 Task: Create a due date automation trigger when advanced on, 2 working days after a card is due add basic assigned only to member @aryan at 11:00 AM.
Action: Mouse moved to (814, 248)
Screenshot: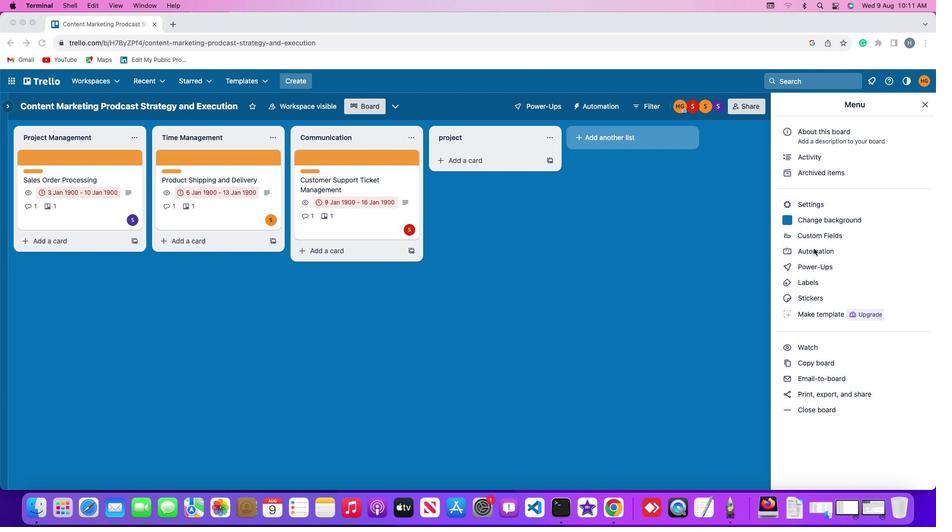 
Action: Mouse pressed left at (814, 248)
Screenshot: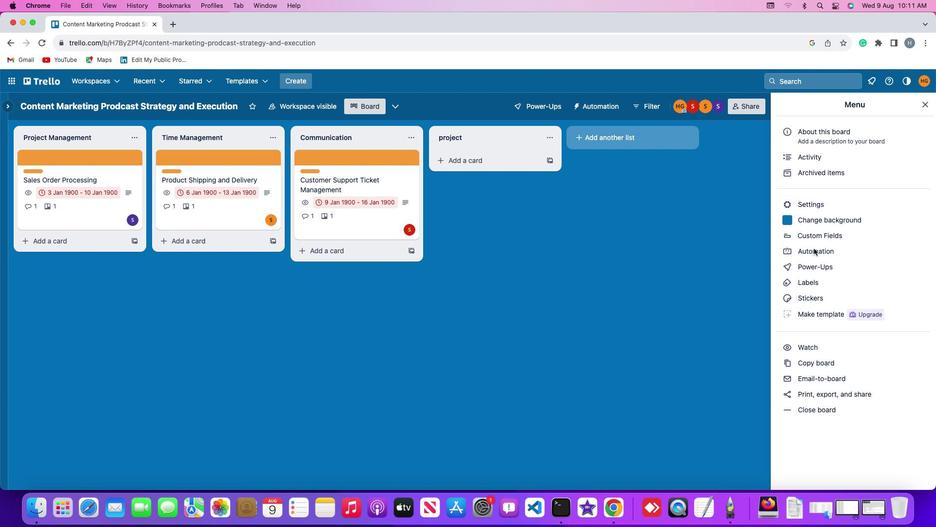 
Action: Mouse pressed left at (814, 248)
Screenshot: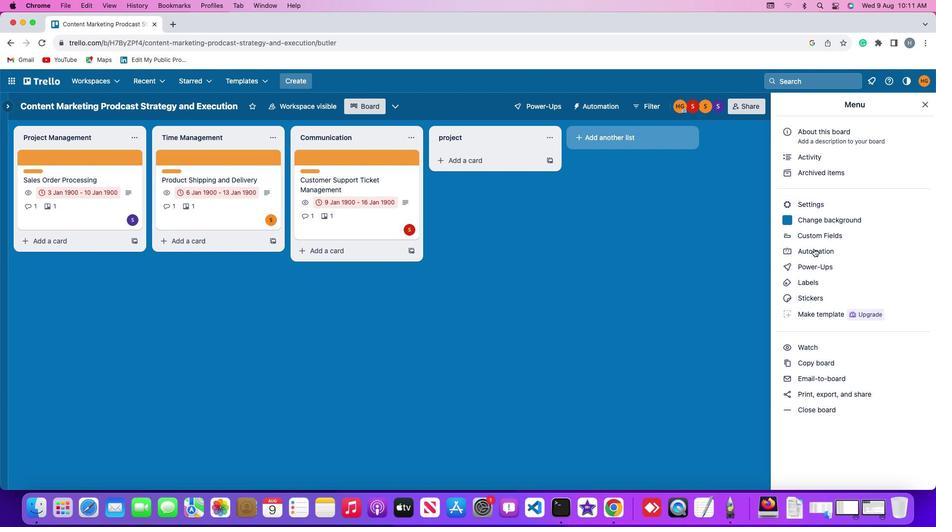 
Action: Mouse moved to (80, 228)
Screenshot: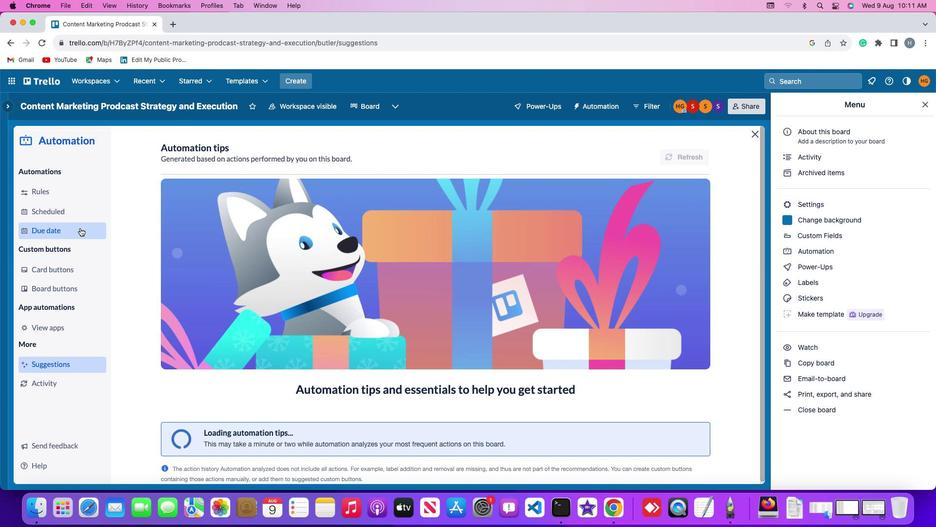 
Action: Mouse pressed left at (80, 228)
Screenshot: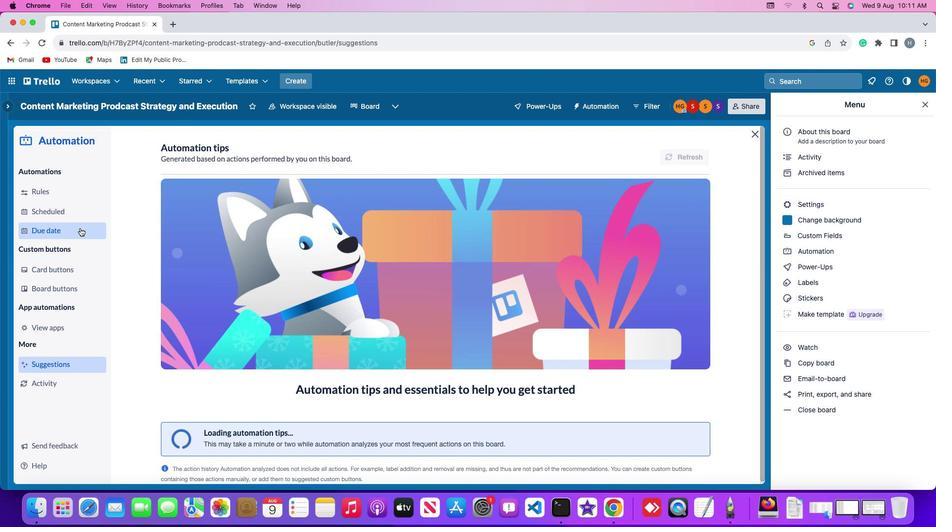 
Action: Mouse moved to (629, 150)
Screenshot: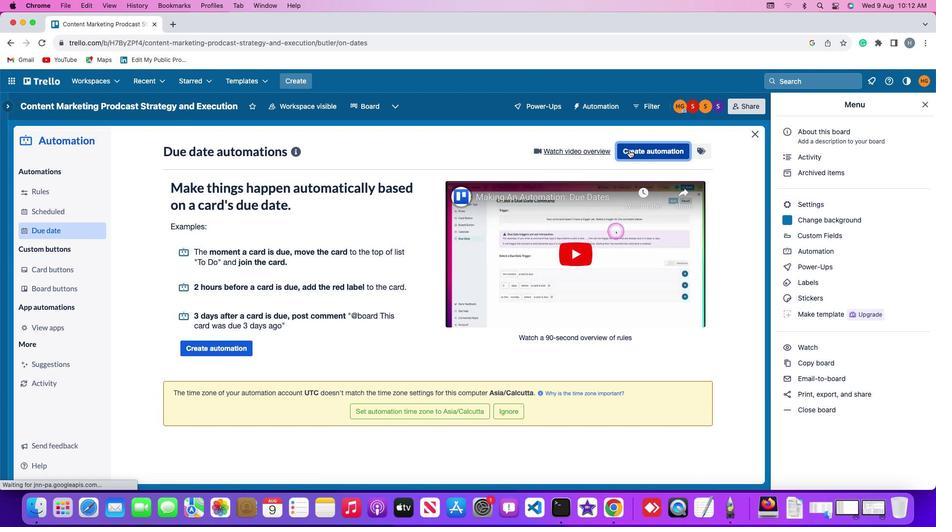 
Action: Mouse pressed left at (629, 150)
Screenshot: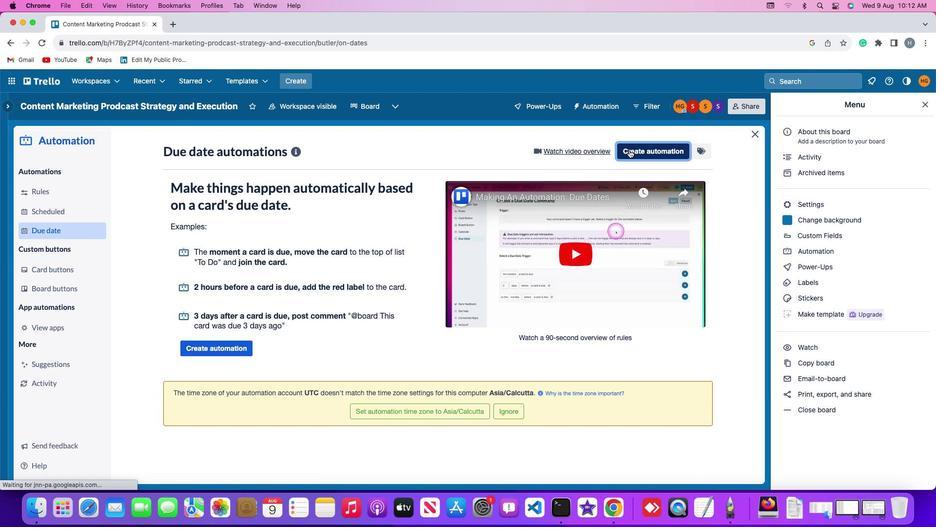 
Action: Mouse moved to (319, 246)
Screenshot: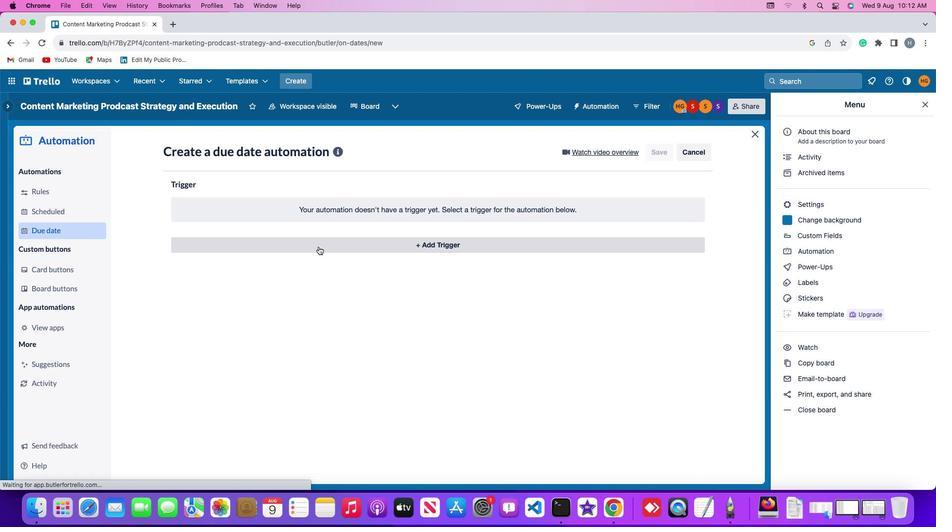 
Action: Mouse pressed left at (319, 246)
Screenshot: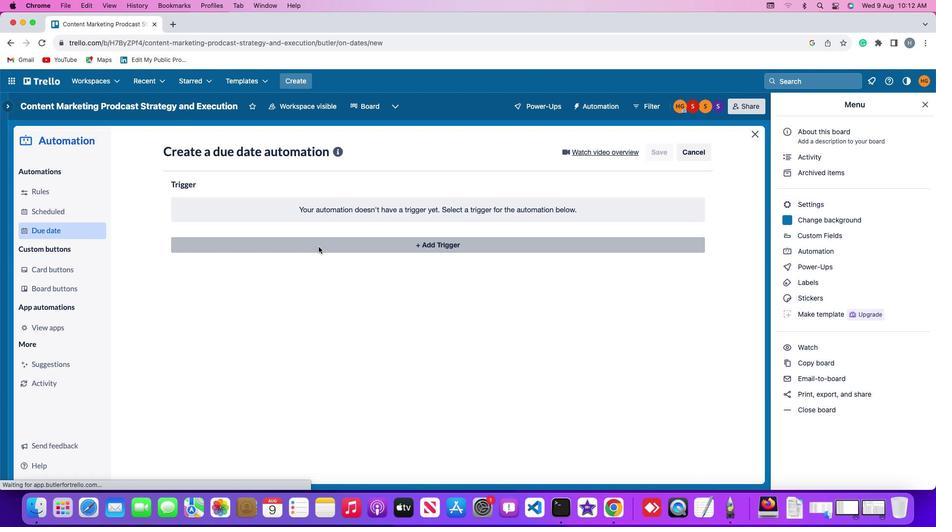 
Action: Mouse moved to (185, 398)
Screenshot: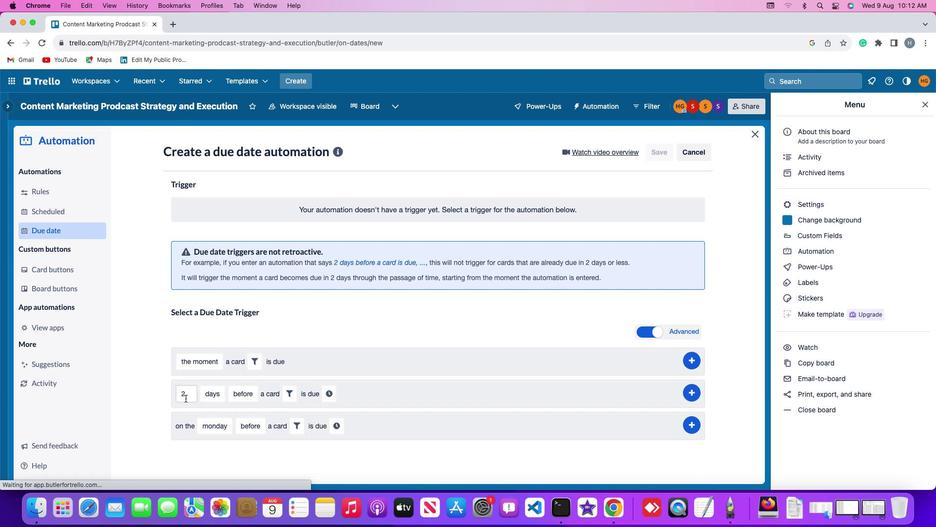 
Action: Mouse pressed left at (185, 398)
Screenshot: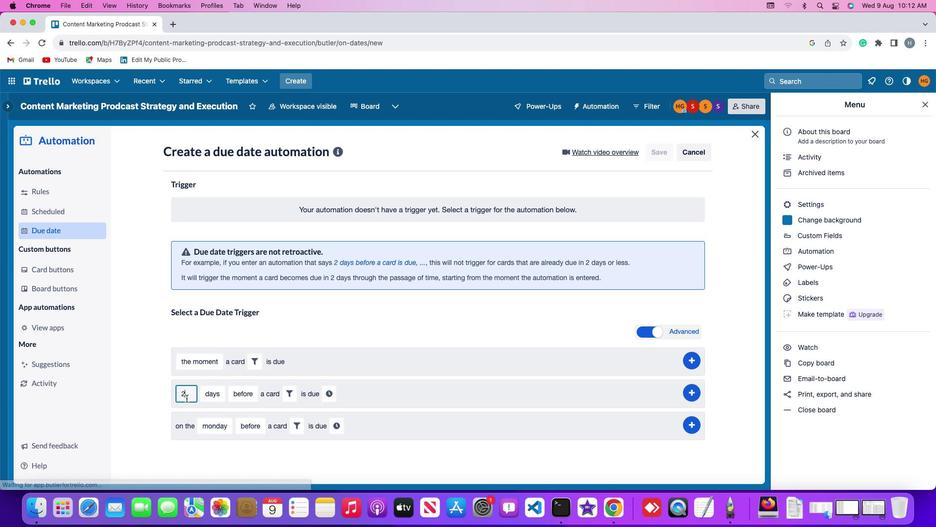
Action: Mouse moved to (187, 397)
Screenshot: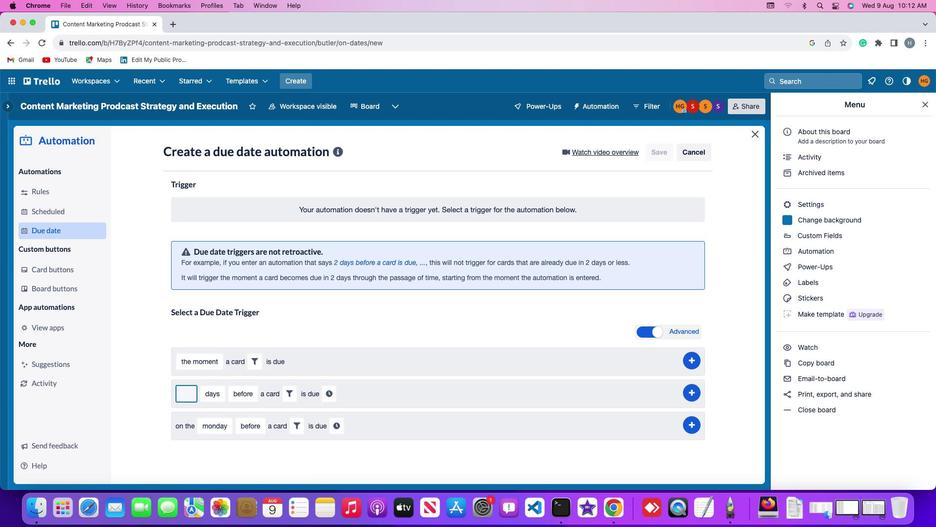 
Action: Key pressed Key.backspace'2'
Screenshot: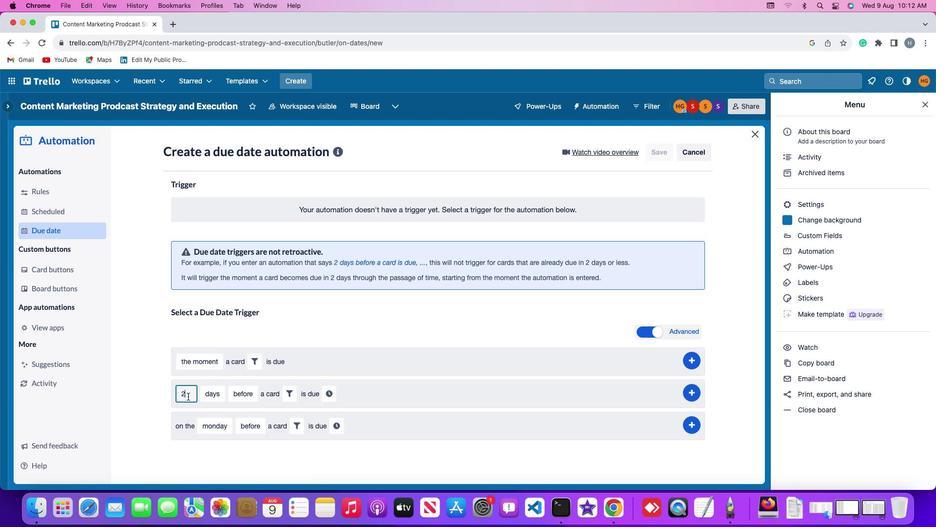 
Action: Mouse moved to (214, 394)
Screenshot: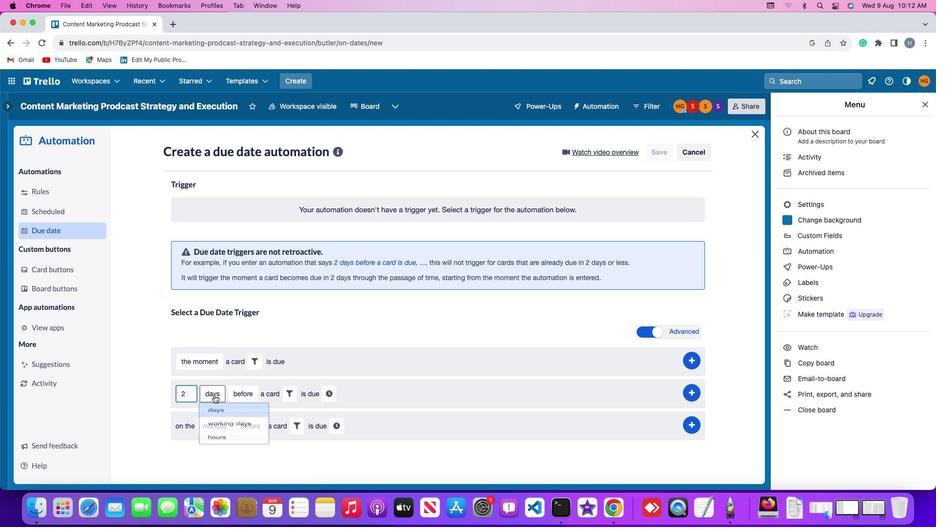 
Action: Mouse pressed left at (214, 394)
Screenshot: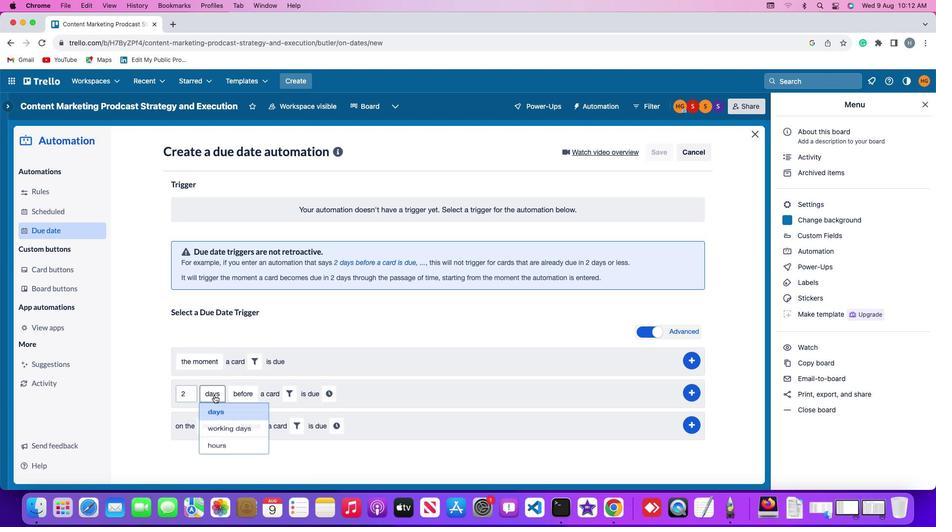 
Action: Mouse moved to (214, 432)
Screenshot: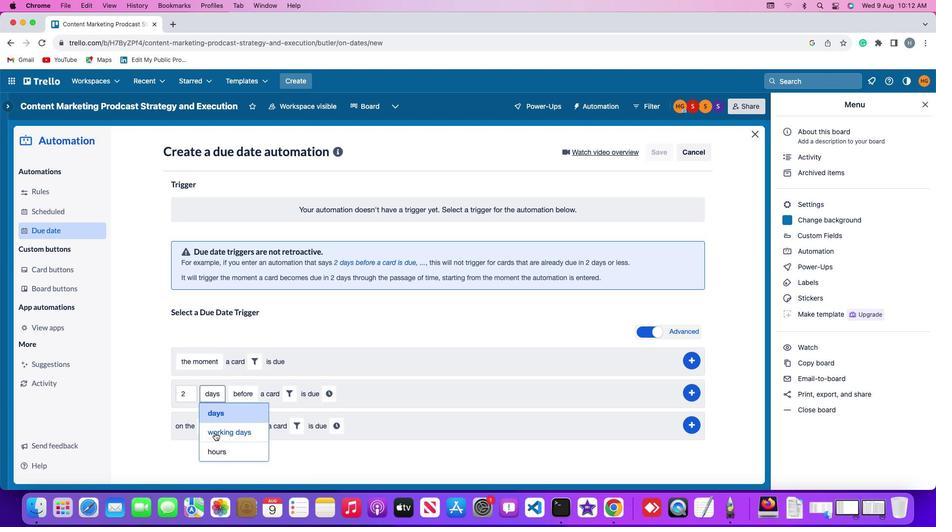 
Action: Mouse pressed left at (214, 432)
Screenshot: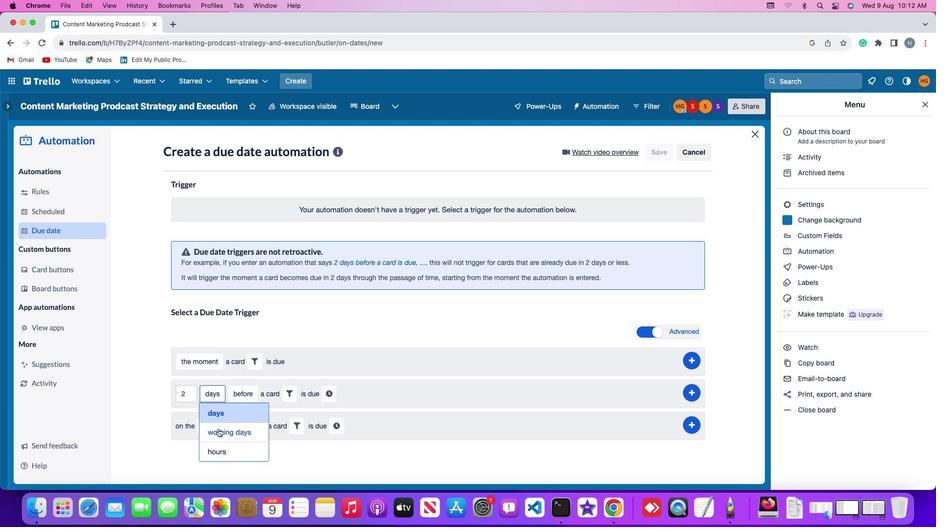 
Action: Mouse moved to (265, 396)
Screenshot: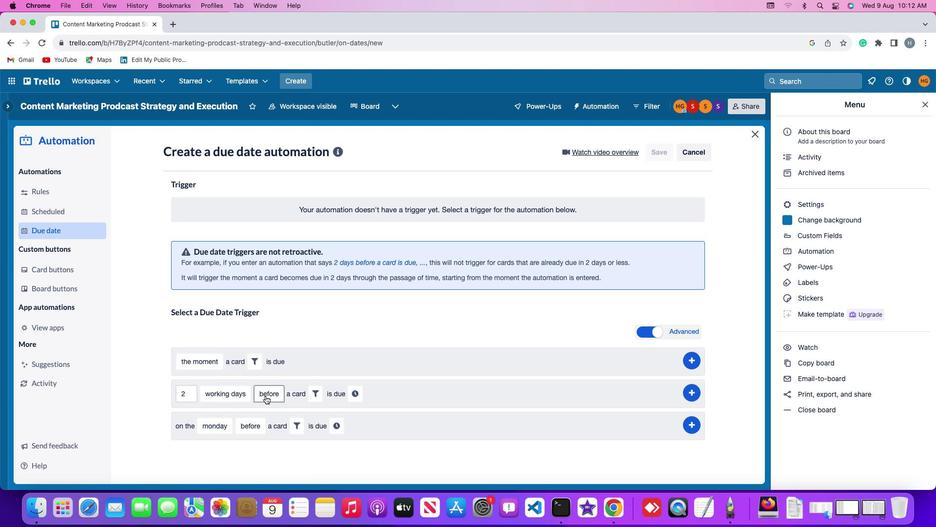 
Action: Mouse pressed left at (265, 396)
Screenshot: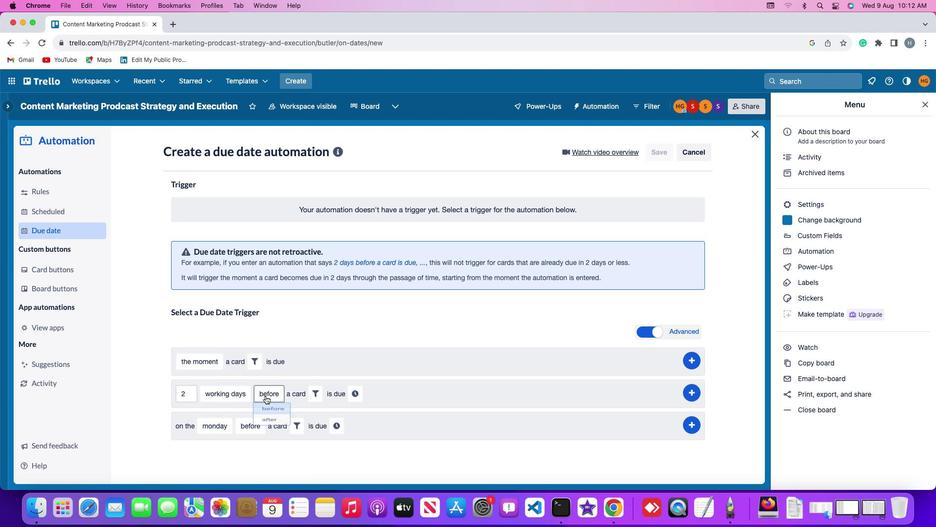 
Action: Mouse moved to (267, 436)
Screenshot: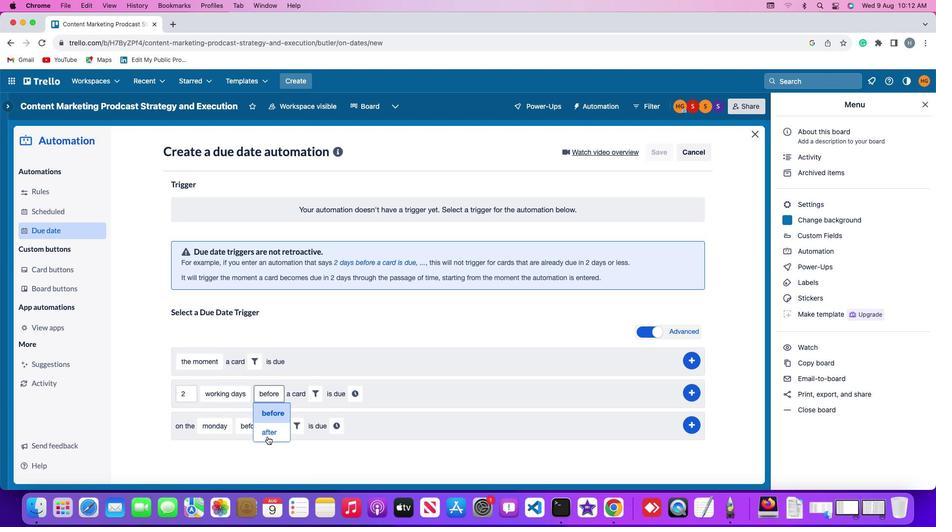 
Action: Mouse pressed left at (267, 436)
Screenshot: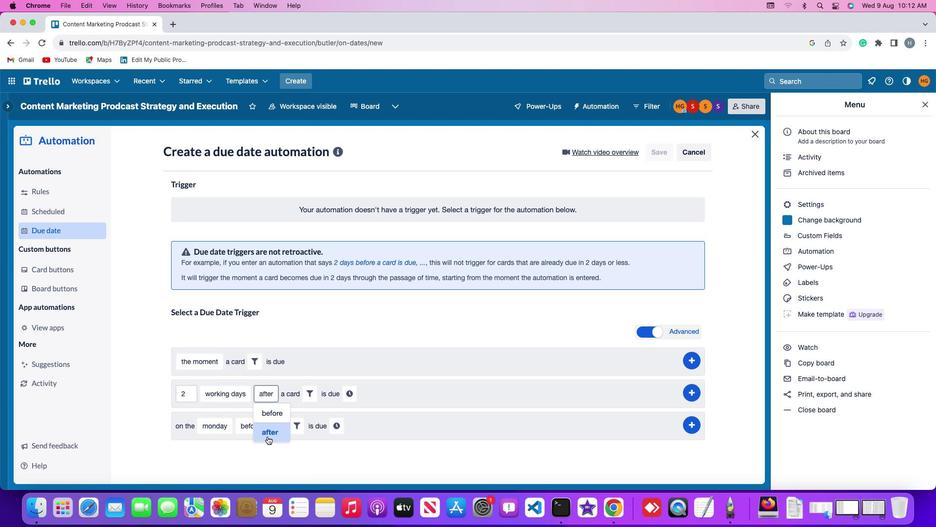 
Action: Mouse moved to (309, 394)
Screenshot: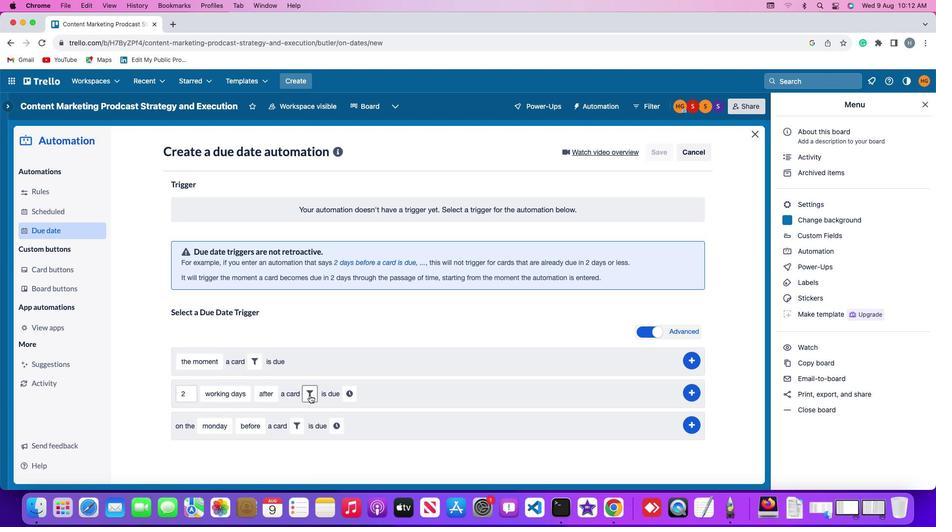 
Action: Mouse pressed left at (309, 394)
Screenshot: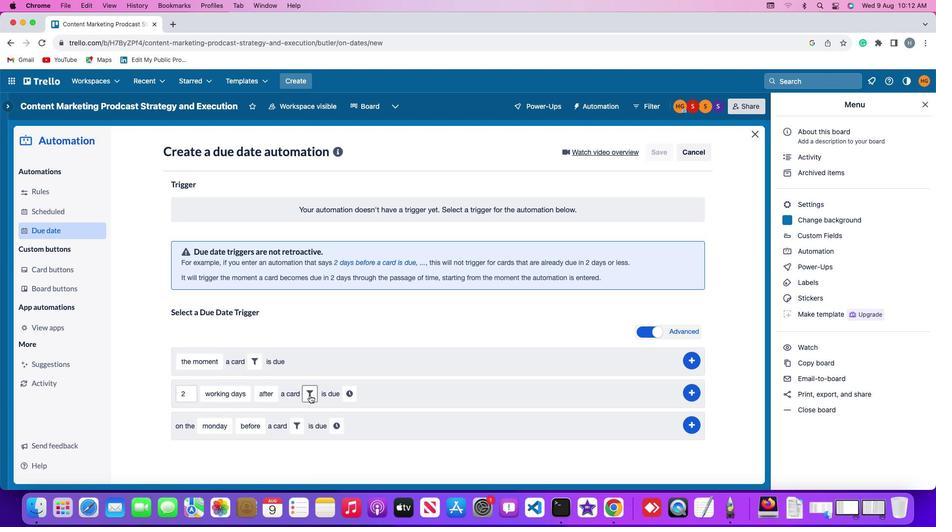 
Action: Mouse moved to (290, 454)
Screenshot: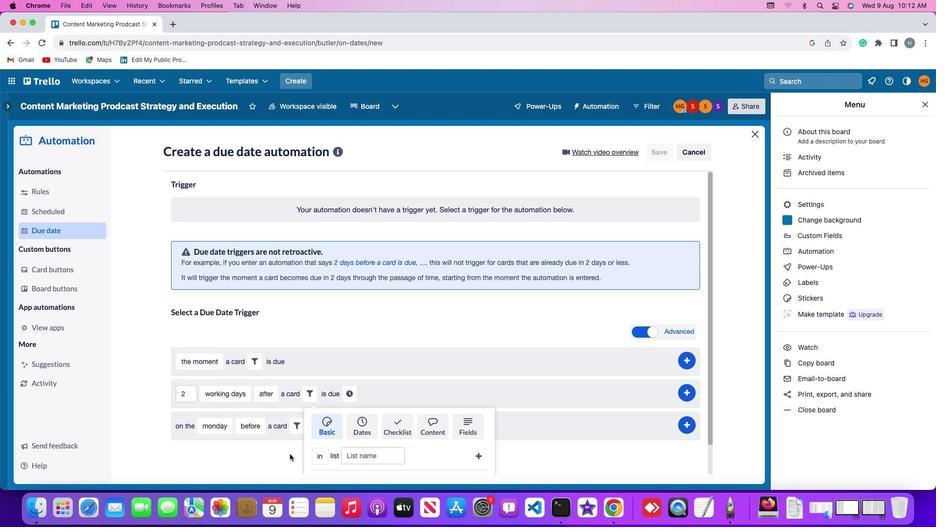 
Action: Mouse scrolled (290, 454) with delta (0, 0)
Screenshot: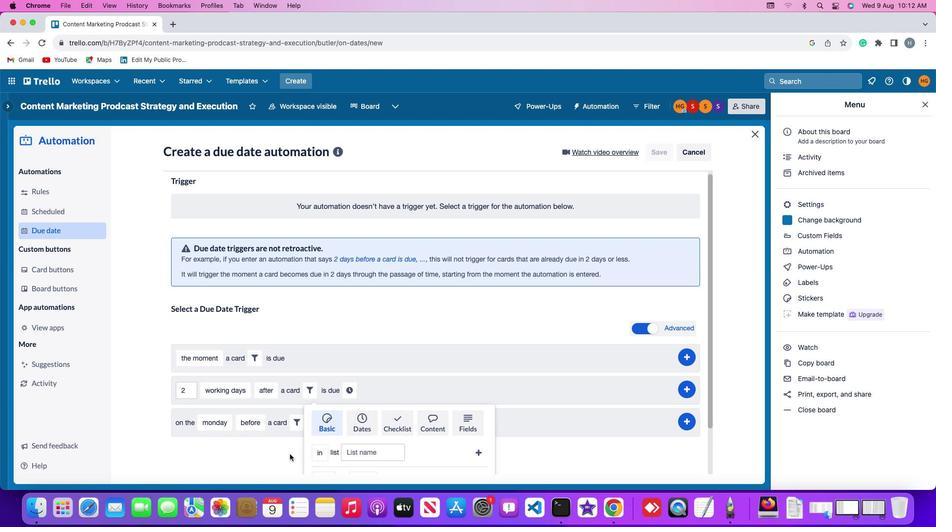 
Action: Mouse scrolled (290, 454) with delta (0, 0)
Screenshot: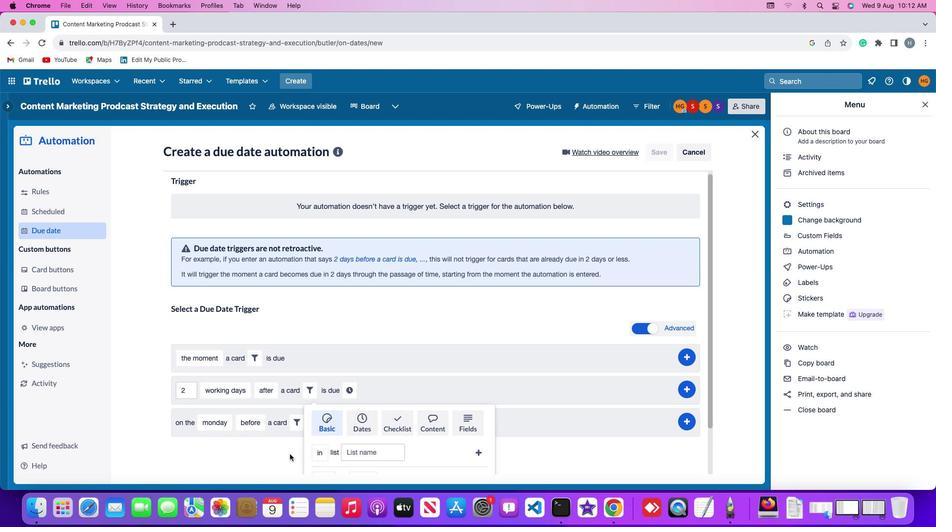 
Action: Mouse scrolled (290, 454) with delta (0, -1)
Screenshot: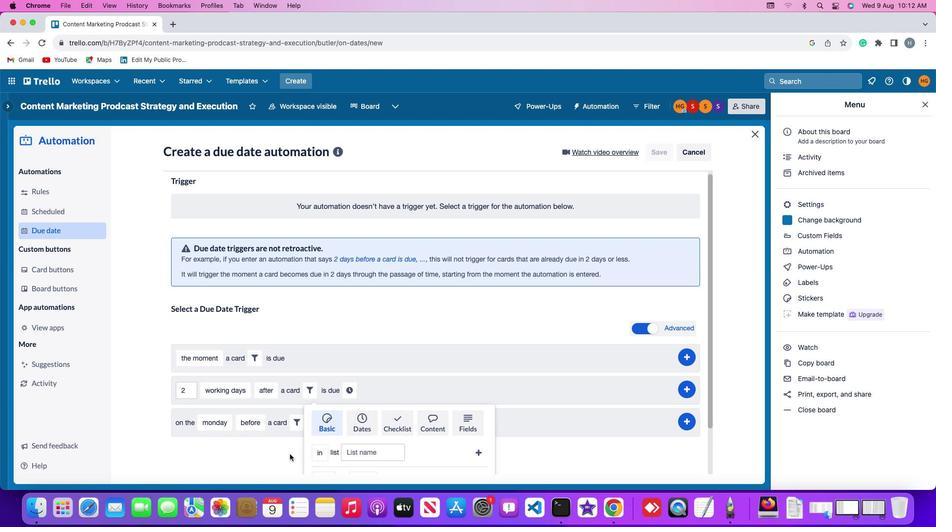 
Action: Mouse scrolled (290, 454) with delta (0, -2)
Screenshot: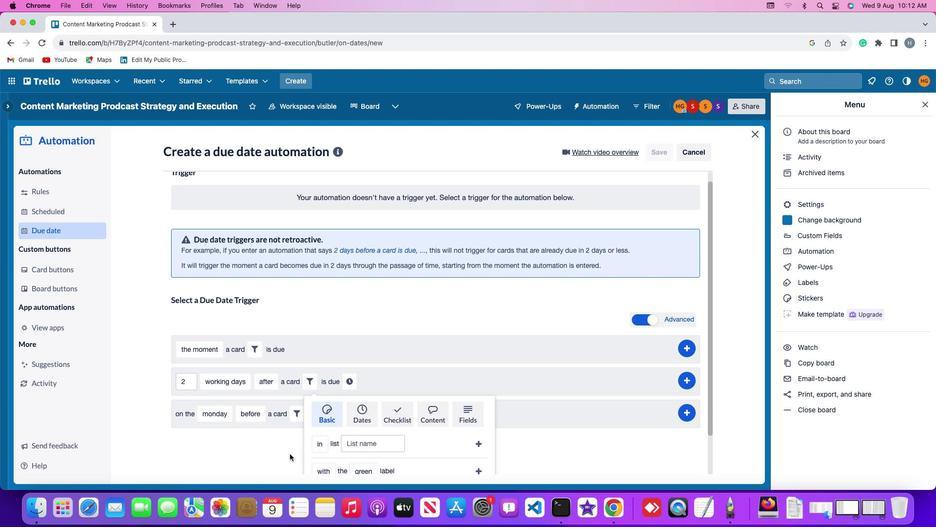 
Action: Mouse scrolled (290, 454) with delta (0, -2)
Screenshot: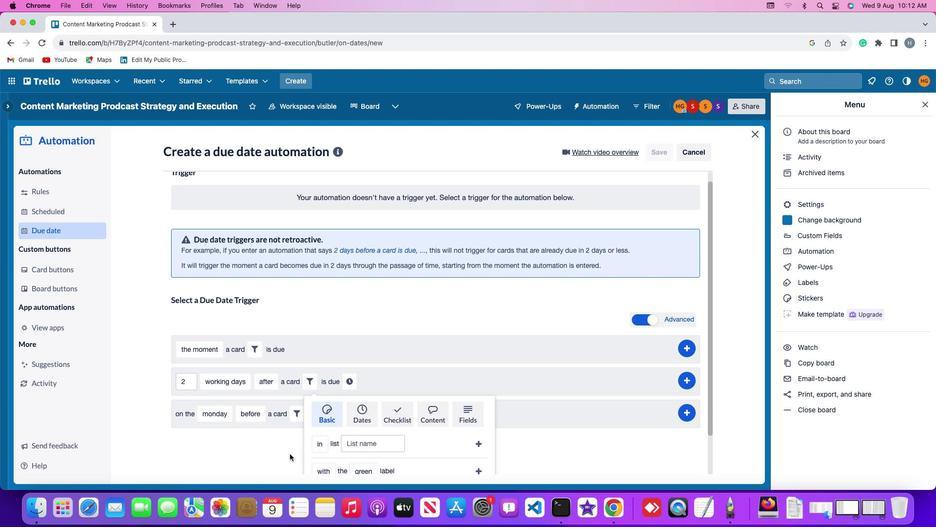 
Action: Mouse scrolled (290, 454) with delta (0, -3)
Screenshot: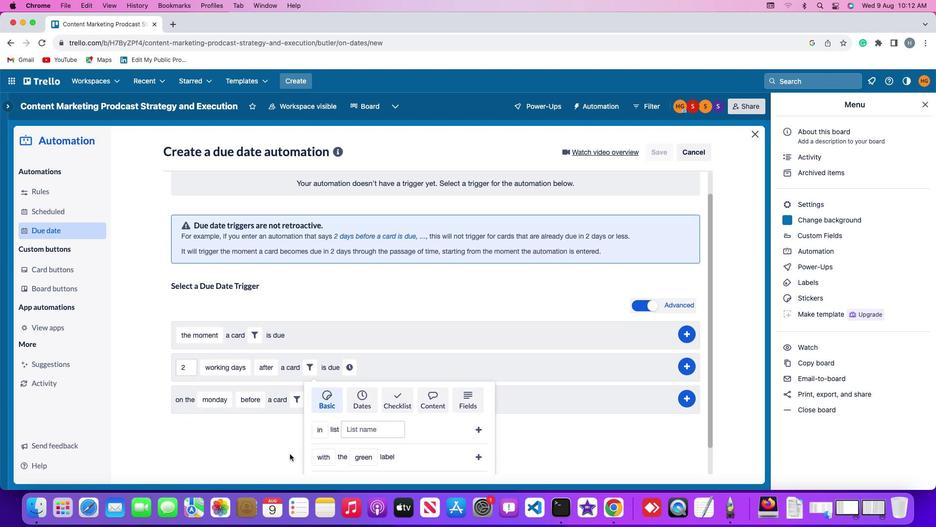 
Action: Mouse moved to (333, 451)
Screenshot: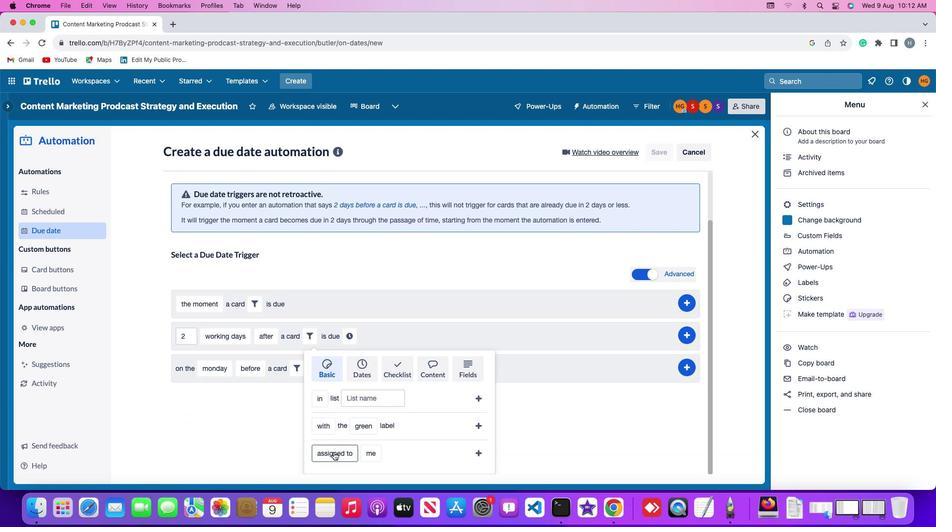 
Action: Mouse pressed left at (333, 451)
Screenshot: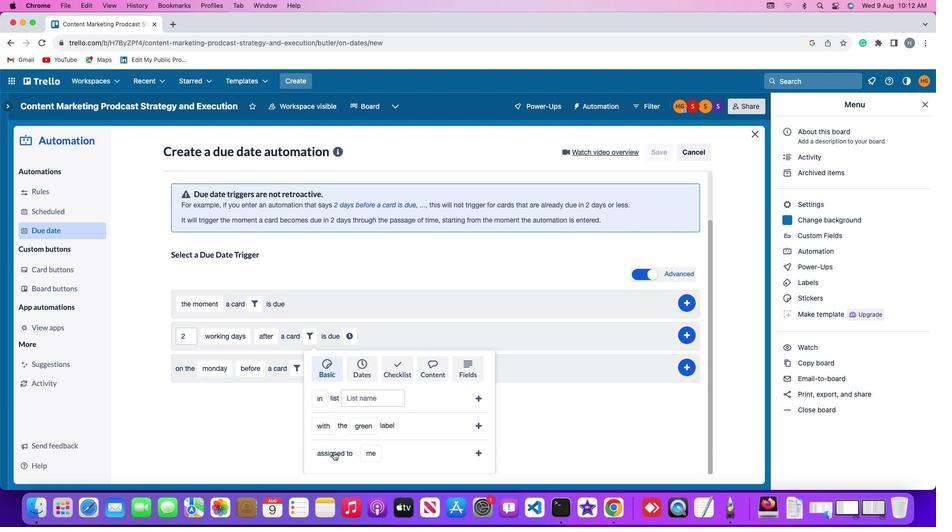
Action: Mouse moved to (347, 410)
Screenshot: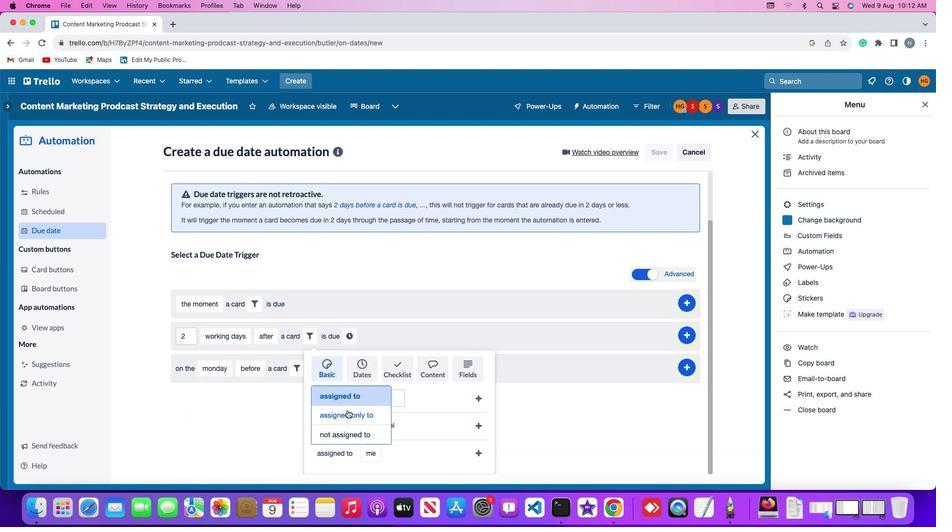 
Action: Mouse pressed left at (347, 410)
Screenshot: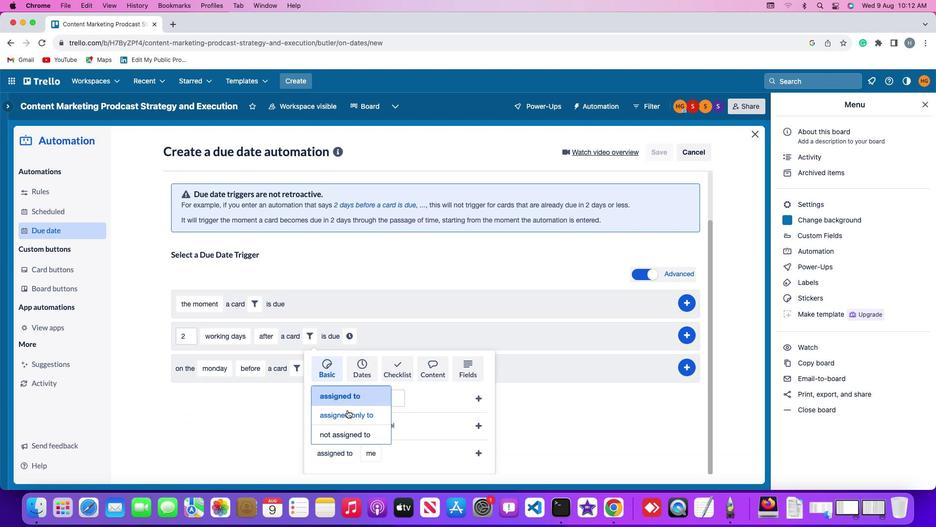 
Action: Mouse moved to (385, 452)
Screenshot: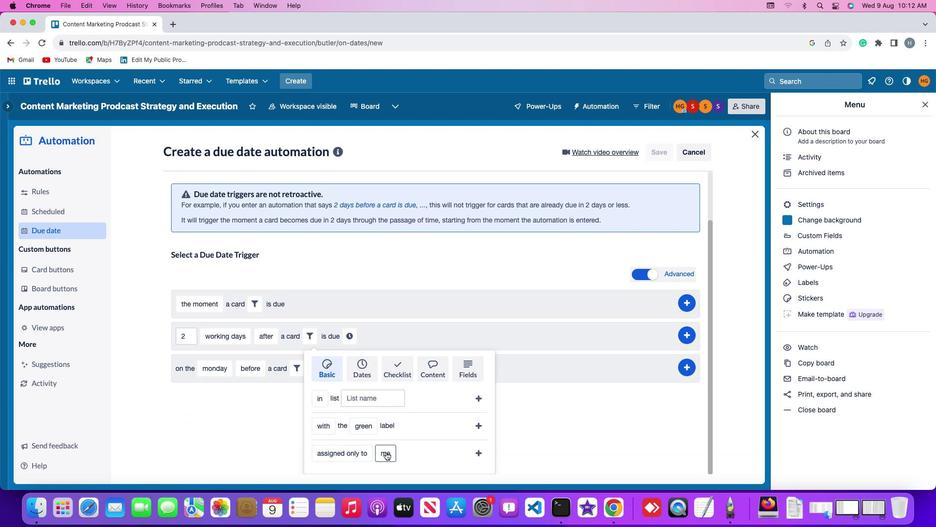 
Action: Mouse pressed left at (385, 452)
Screenshot: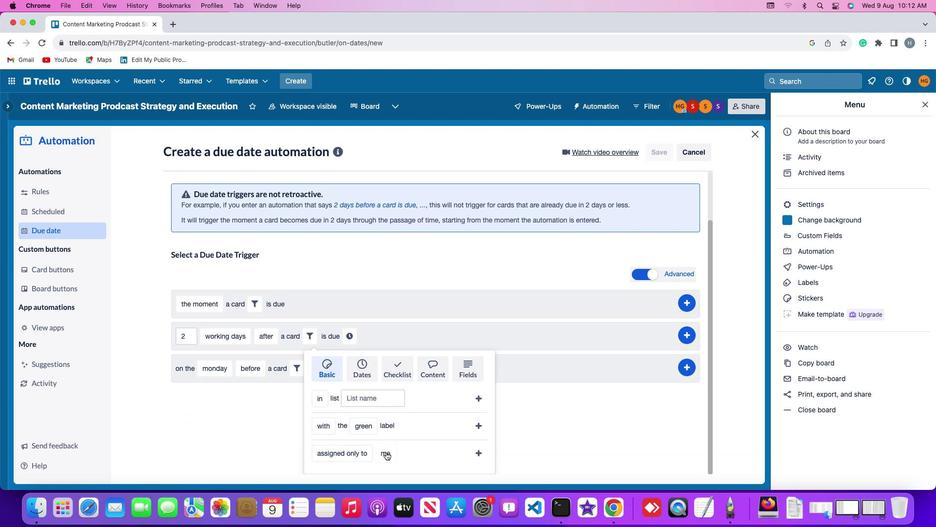
Action: Mouse moved to (396, 432)
Screenshot: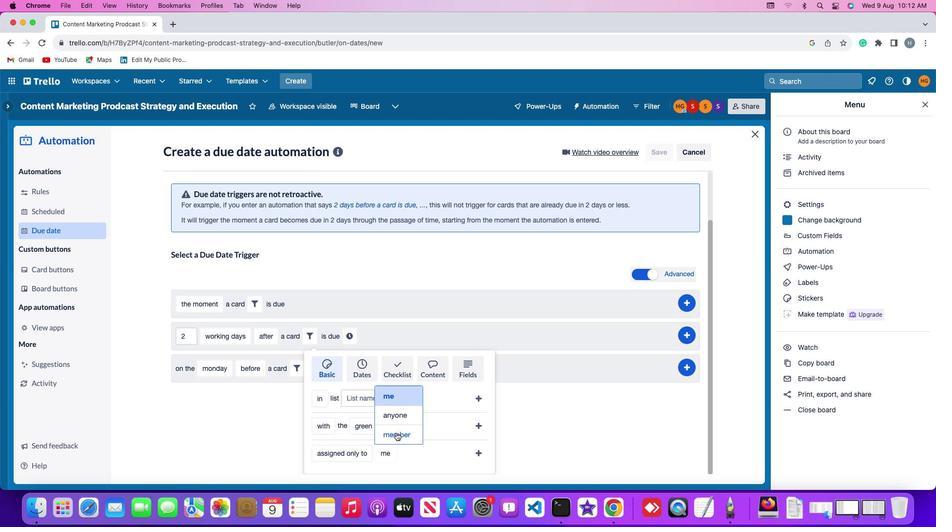 
Action: Mouse pressed left at (396, 432)
Screenshot: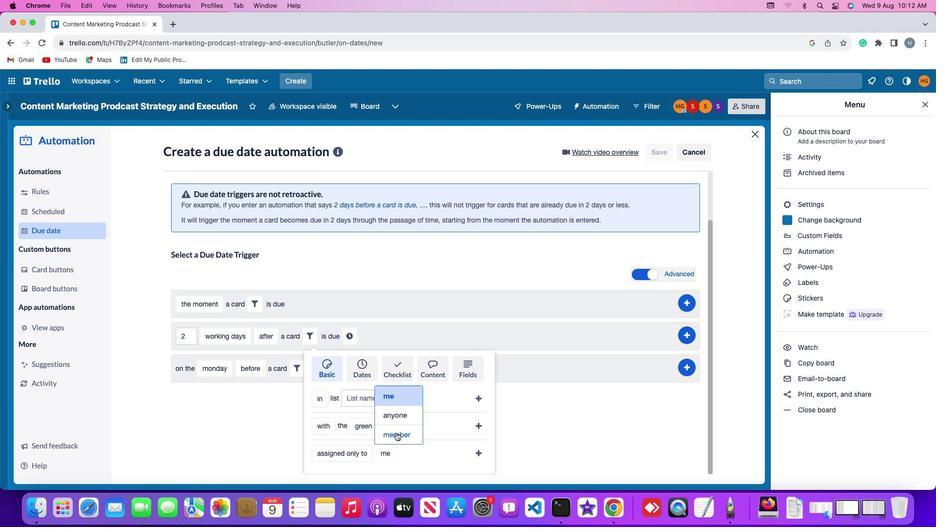 
Action: Mouse moved to (437, 451)
Screenshot: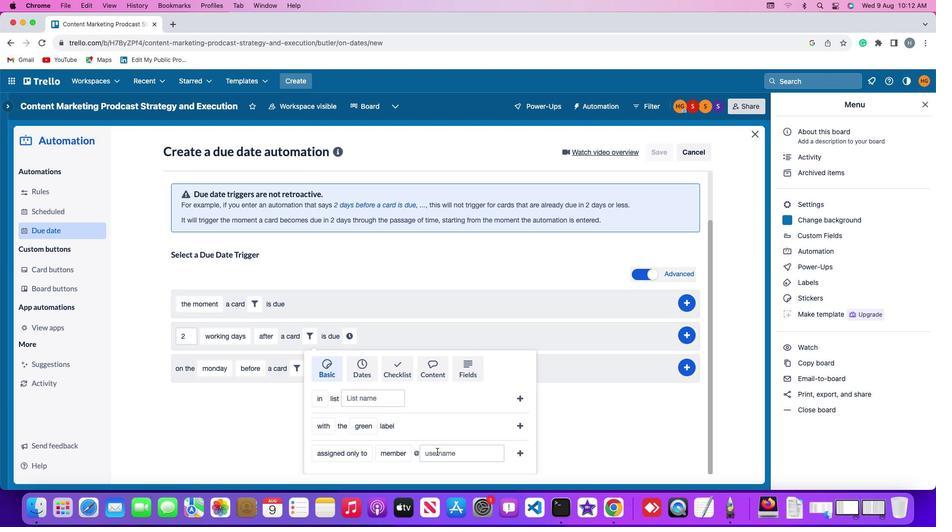 
Action: Mouse pressed left at (437, 451)
Screenshot: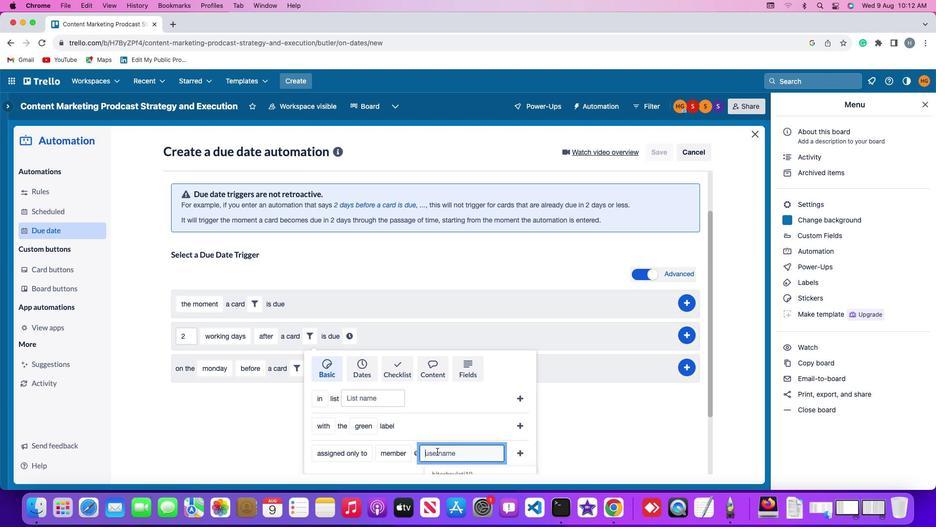 
Action: Mouse moved to (437, 451)
Screenshot: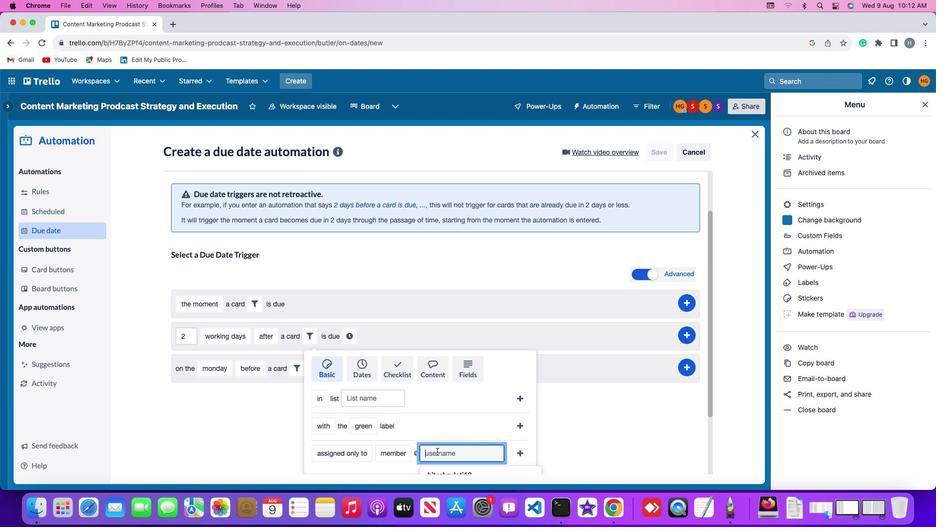 
Action: Key pressed 'a''r''y''a''n'
Screenshot: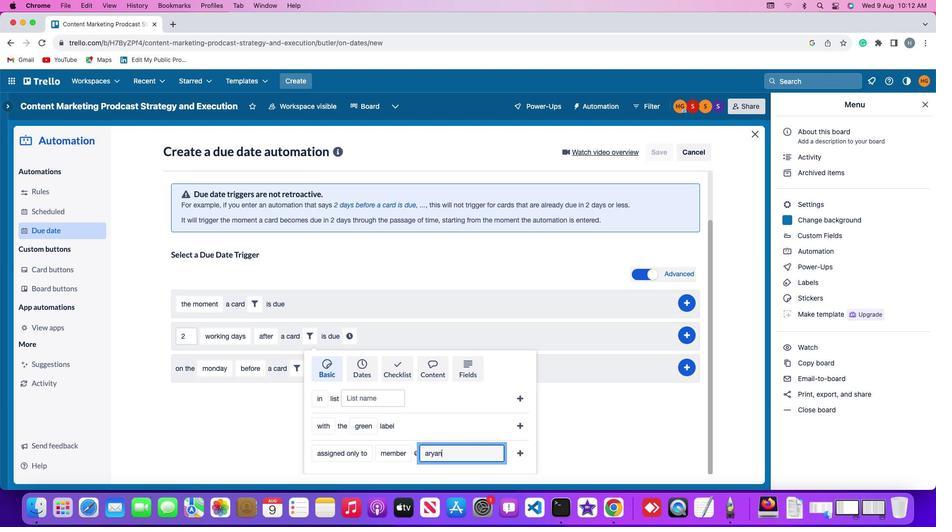 
Action: Mouse moved to (524, 453)
Screenshot: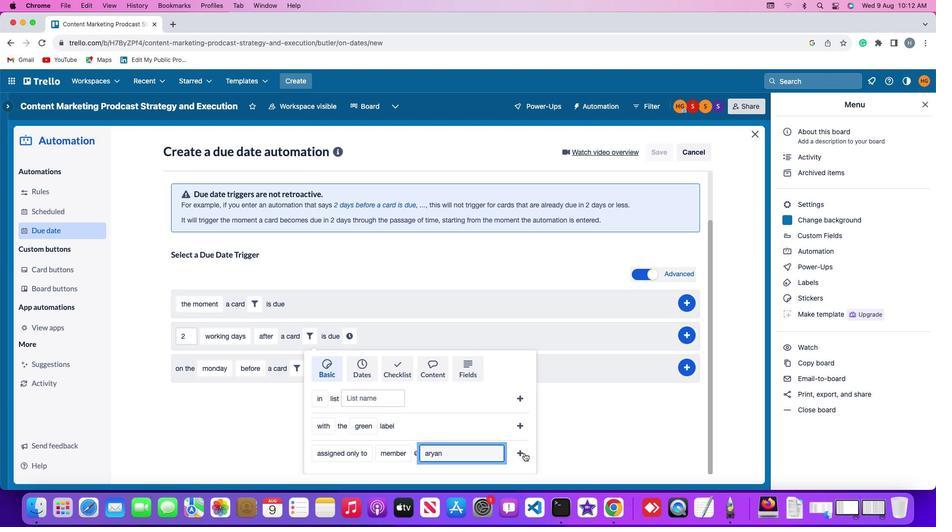
Action: Mouse pressed left at (524, 453)
Screenshot: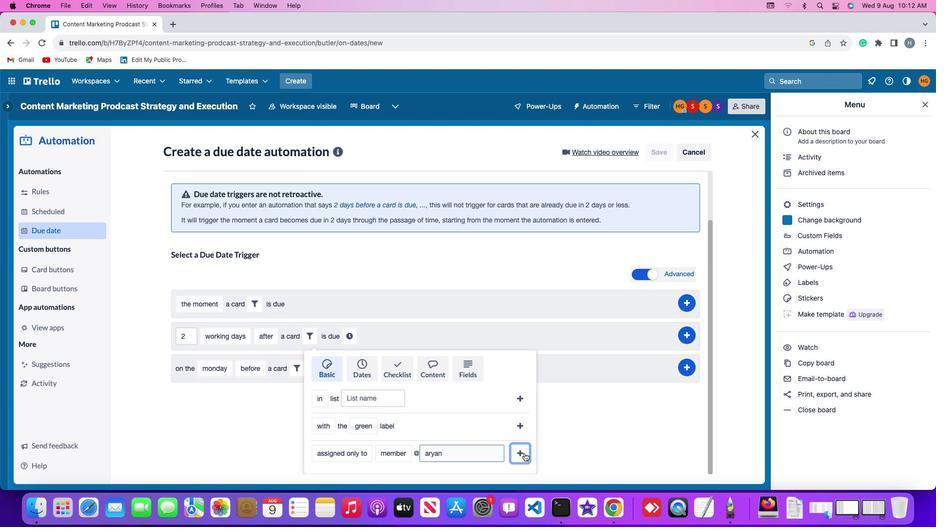 
Action: Mouse moved to (478, 387)
Screenshot: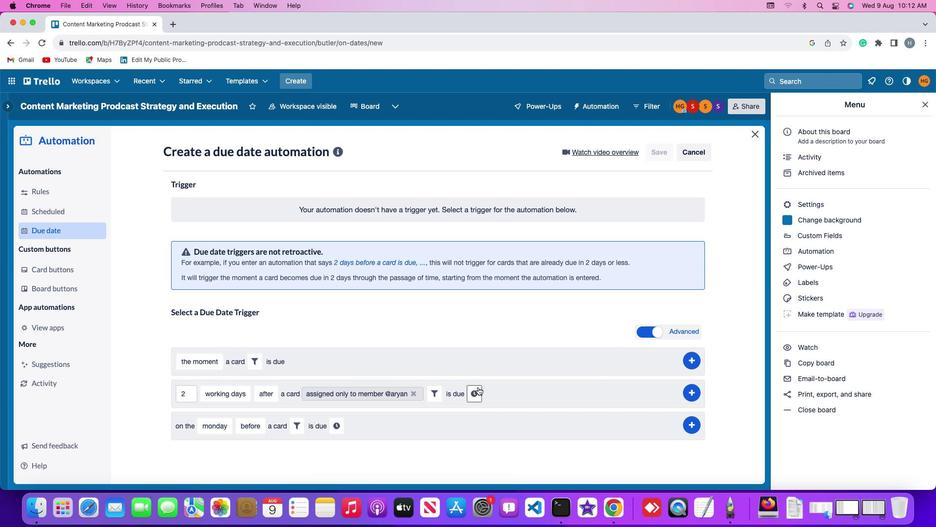 
Action: Mouse pressed left at (478, 387)
Screenshot: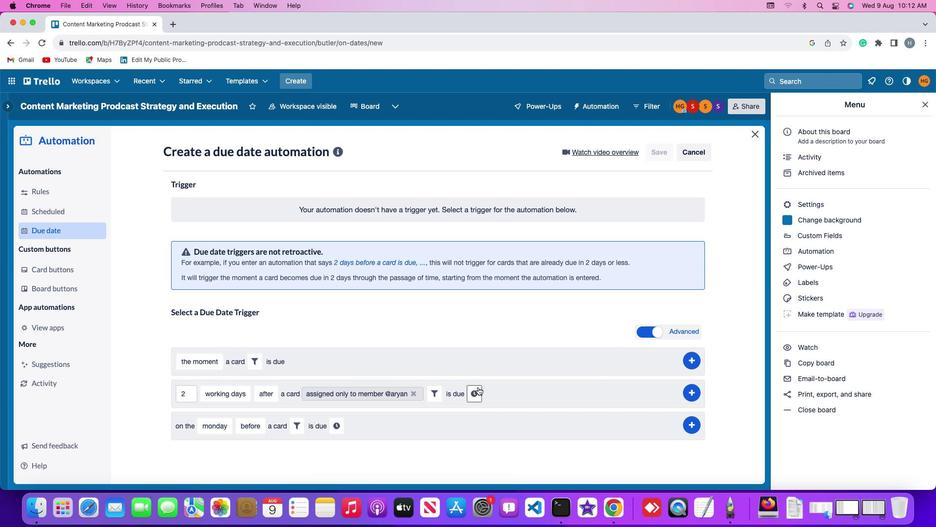 
Action: Mouse moved to (496, 394)
Screenshot: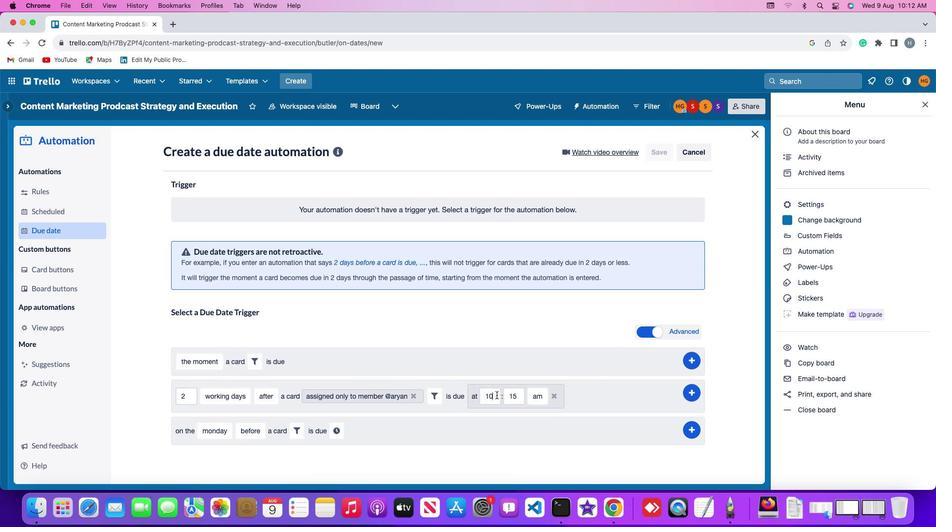 
Action: Mouse pressed left at (496, 394)
Screenshot: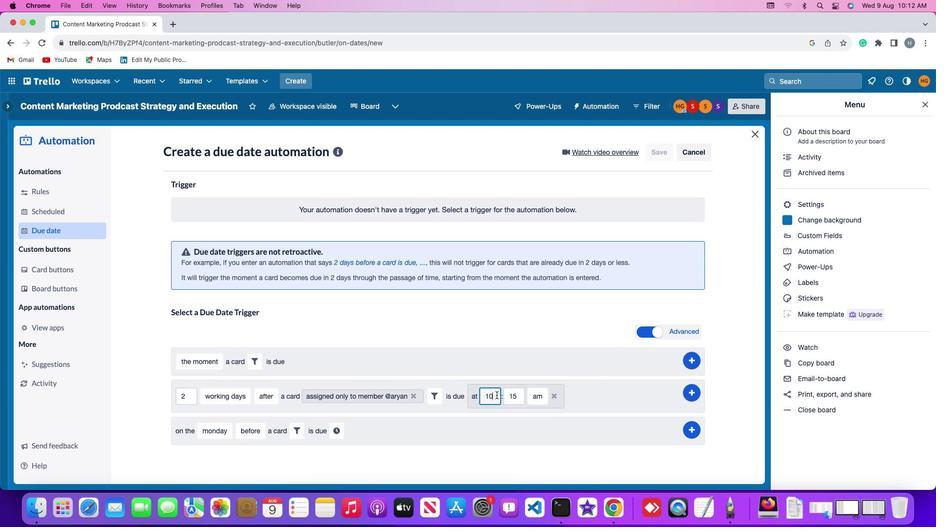 
Action: Mouse moved to (497, 394)
Screenshot: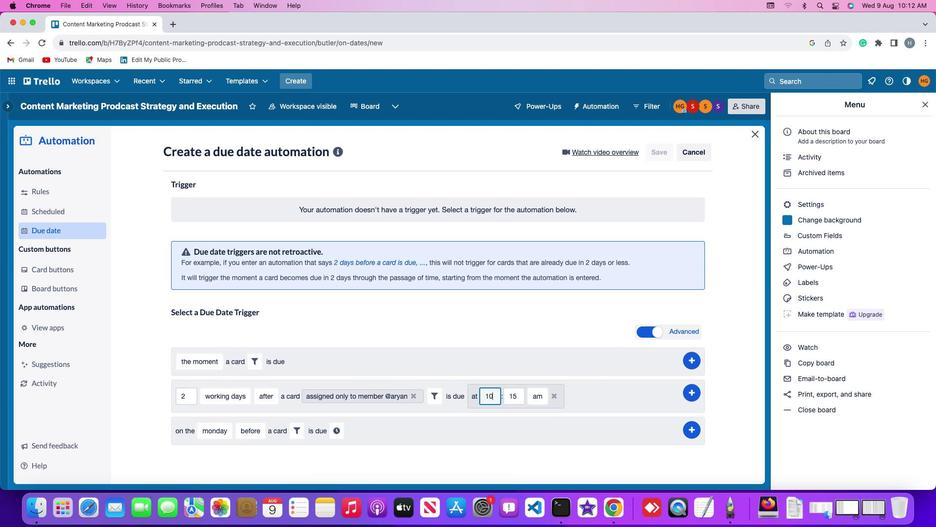 
Action: Key pressed Key.backspaceKey.backspace
Screenshot: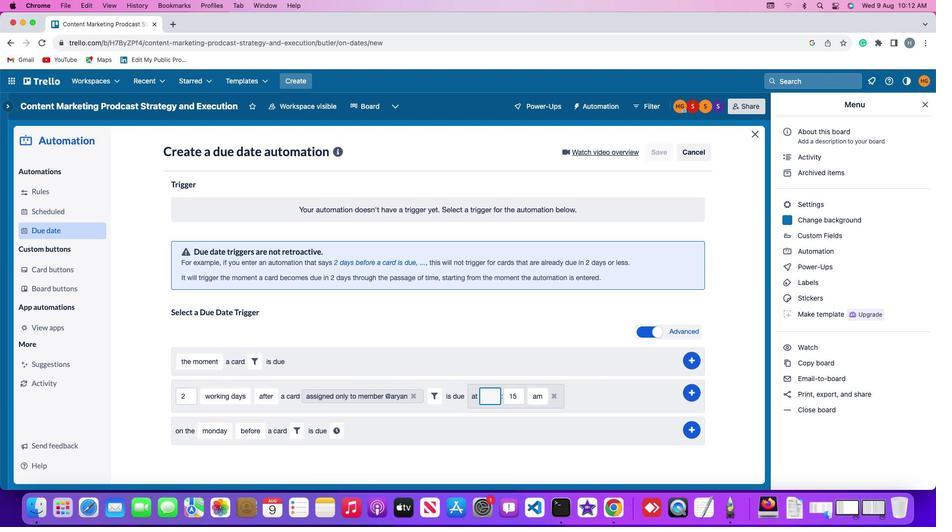 
Action: Mouse moved to (497, 394)
Screenshot: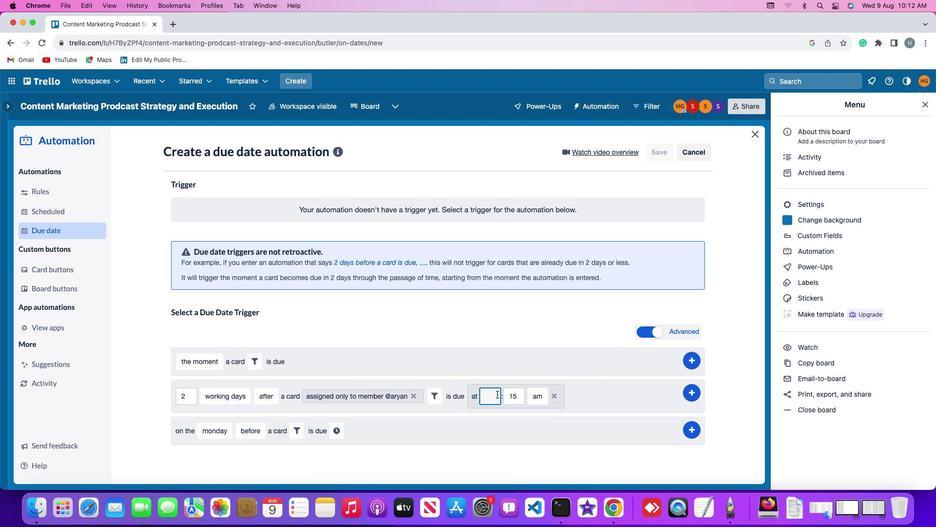 
Action: Key pressed '1''1'
Screenshot: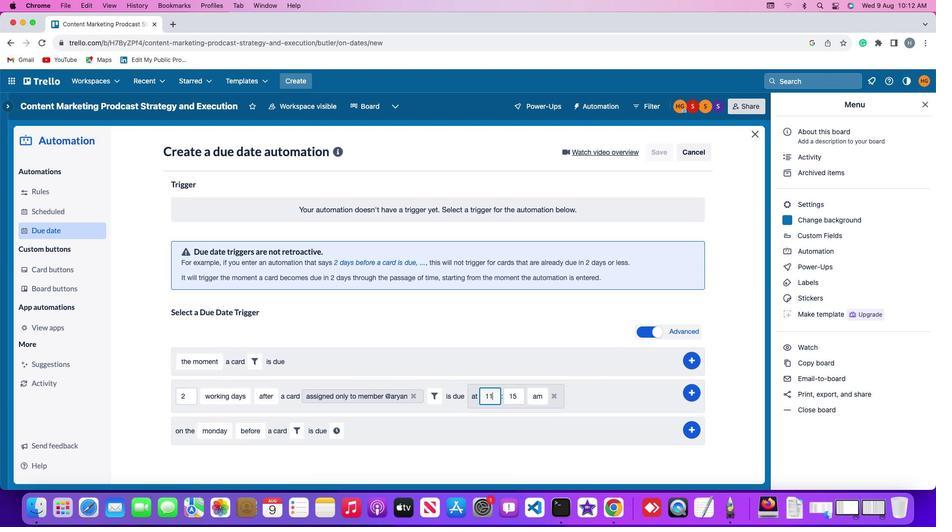 
Action: Mouse moved to (521, 395)
Screenshot: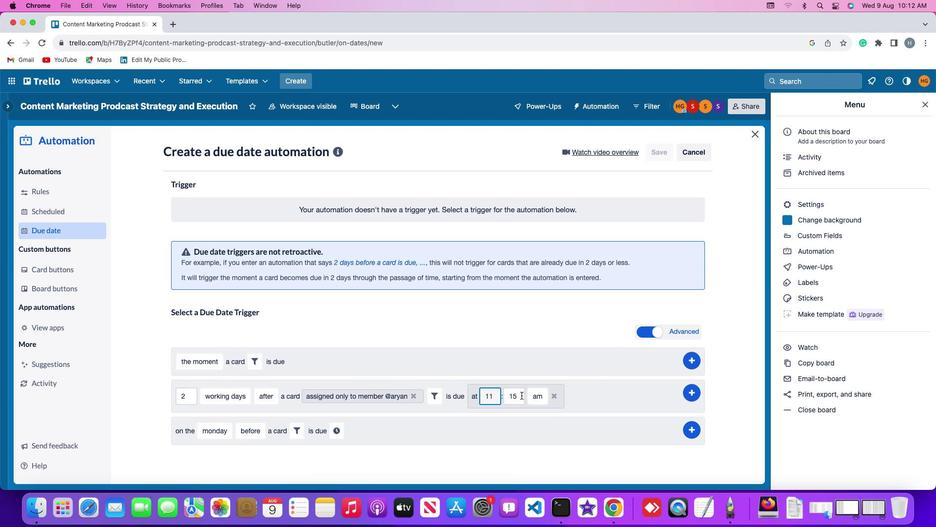 
Action: Mouse pressed left at (521, 395)
Screenshot: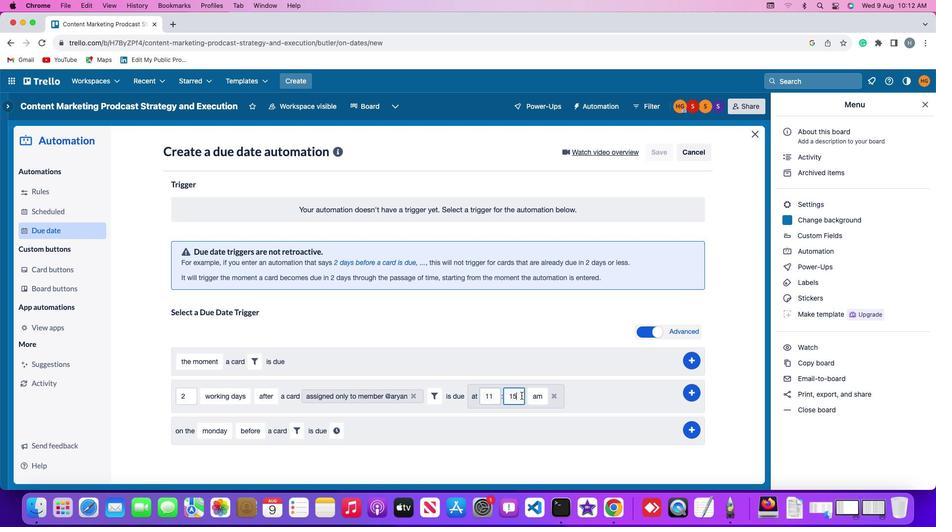 
Action: Key pressed Key.backspaceKey.backspaceKey.backspace'0''0'
Screenshot: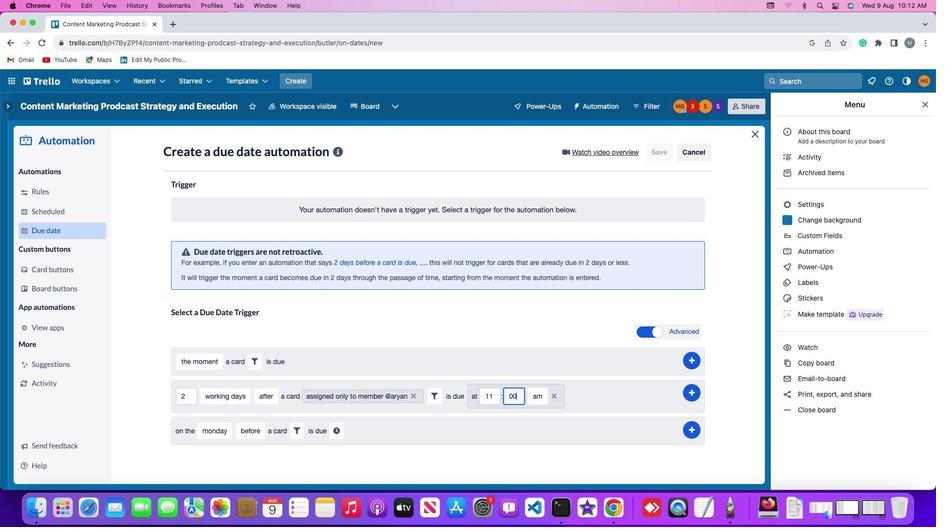 
Action: Mouse moved to (537, 395)
Screenshot: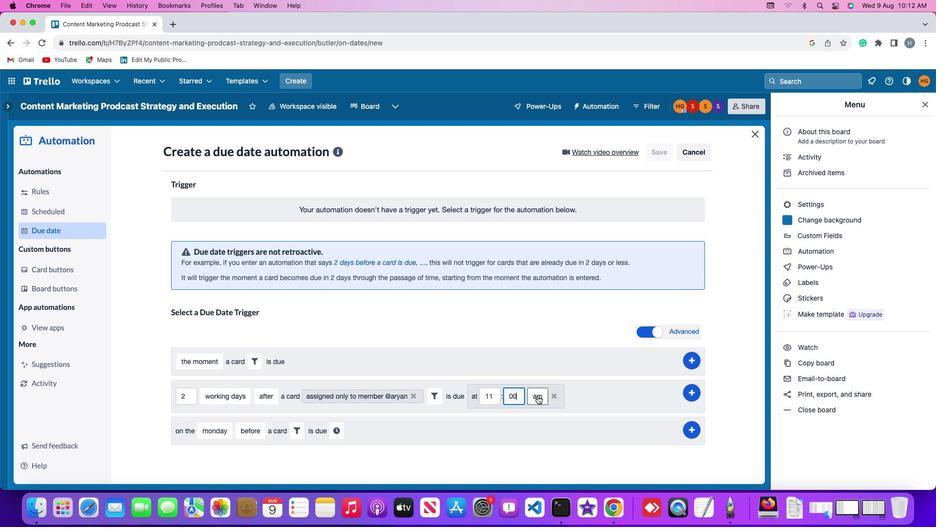 
Action: Mouse pressed left at (537, 395)
Screenshot: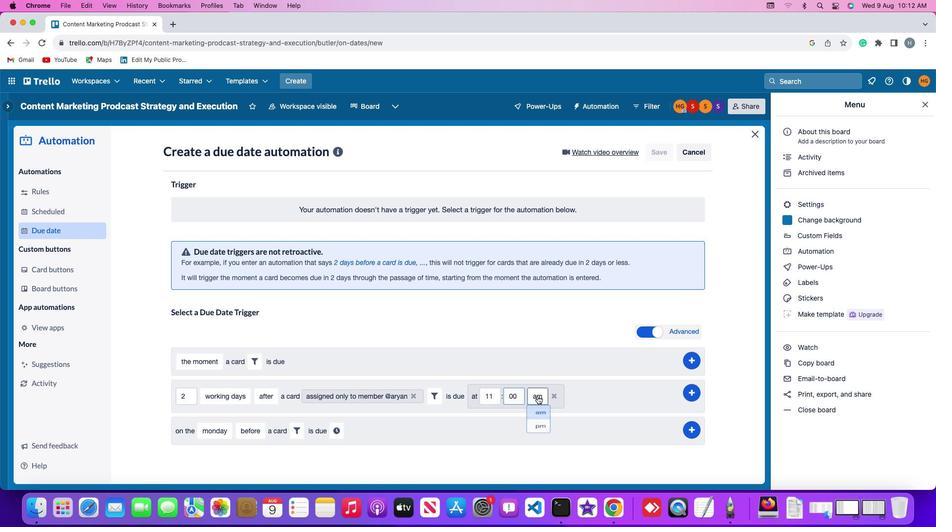 
Action: Mouse moved to (540, 413)
Screenshot: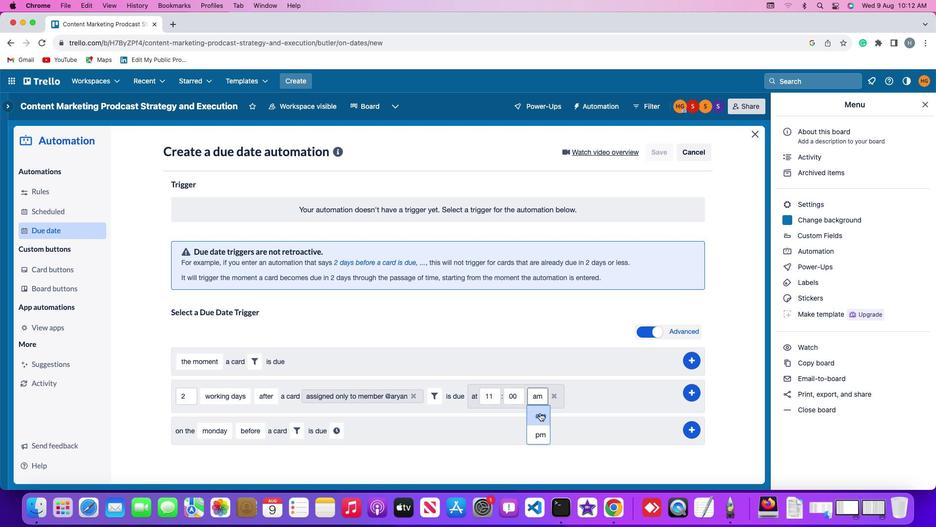 
Action: Mouse pressed left at (540, 413)
Screenshot: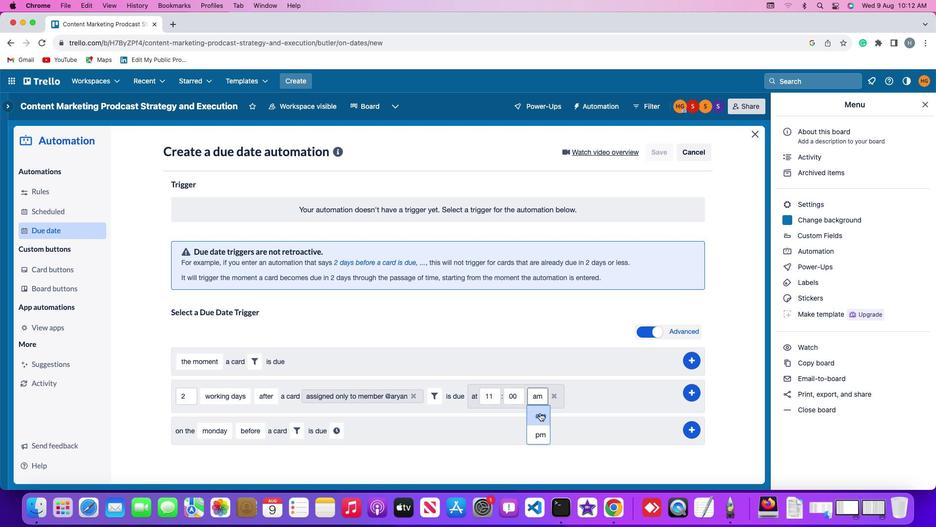 
Action: Mouse moved to (696, 390)
Screenshot: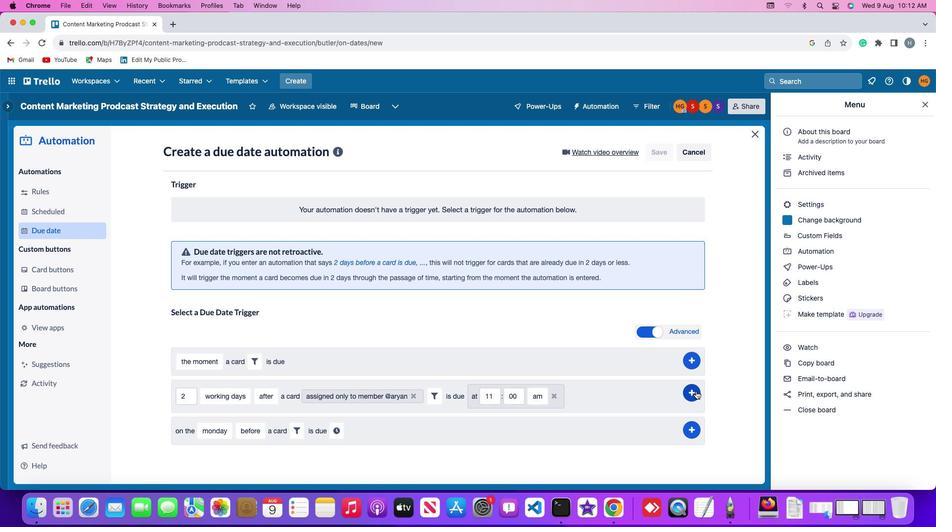 
Action: Mouse pressed left at (696, 390)
Screenshot: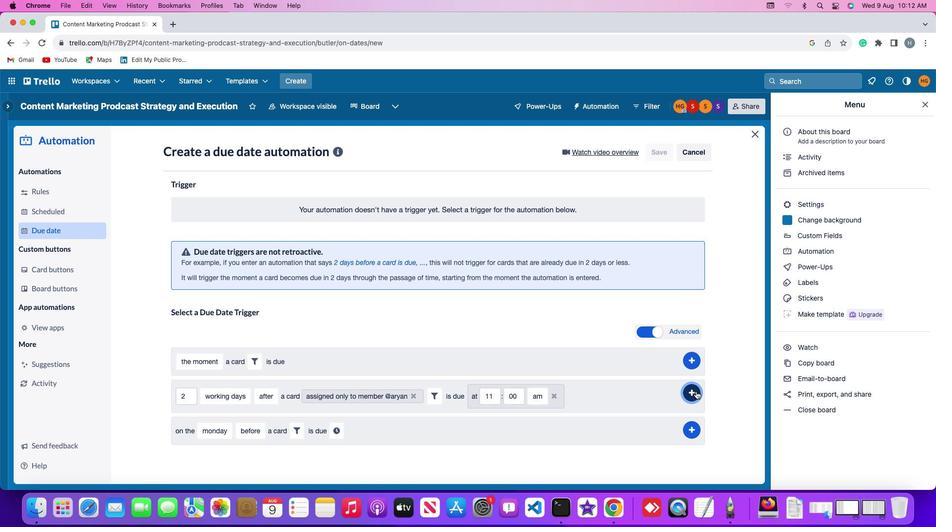 
Action: Mouse moved to (729, 295)
Screenshot: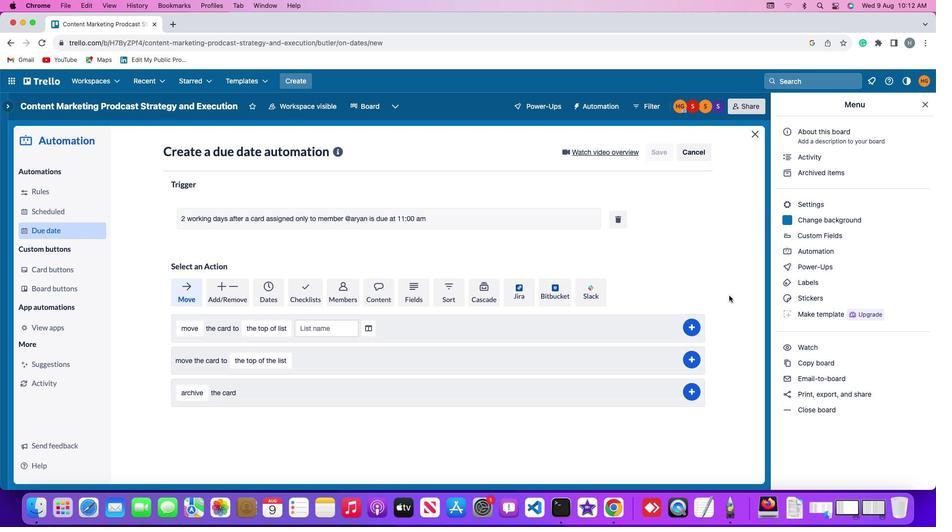 
